 Task: Add to scrum project ZoneTech a team member softage.1@softage.net.
Action: Mouse moved to (281, 157)
Screenshot: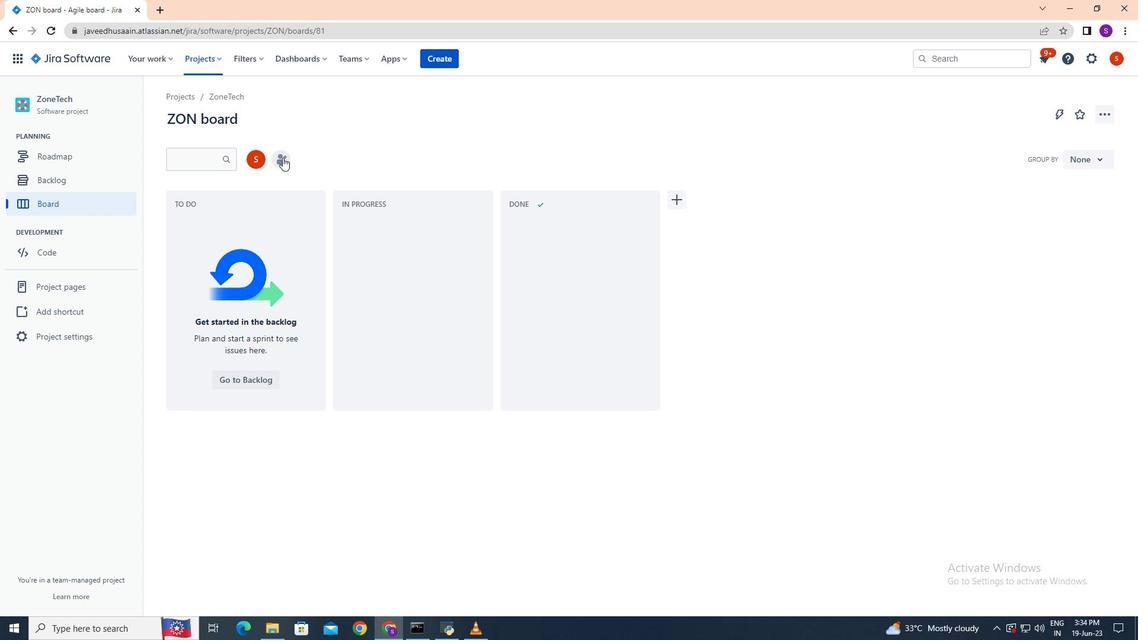 
Action: Mouse pressed left at (281, 157)
Screenshot: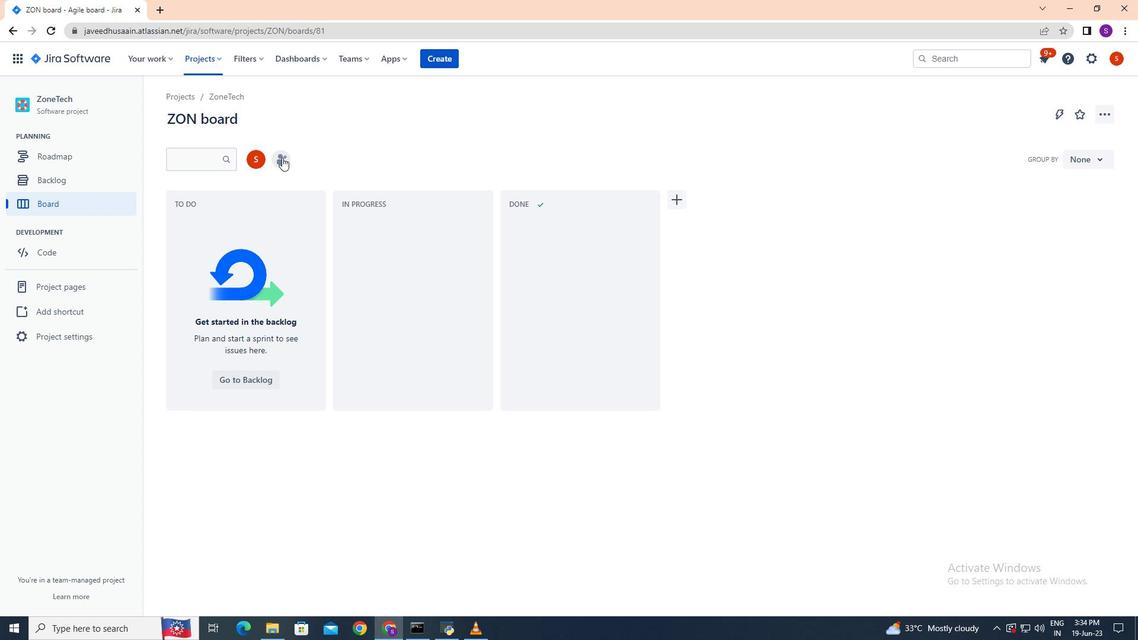 
Action: Key pressed sp<Key.backspace>oftage.1<Key.shift><Key.shift><Key.shift><Key.shift><Key.shift>@softage.net
Screenshot: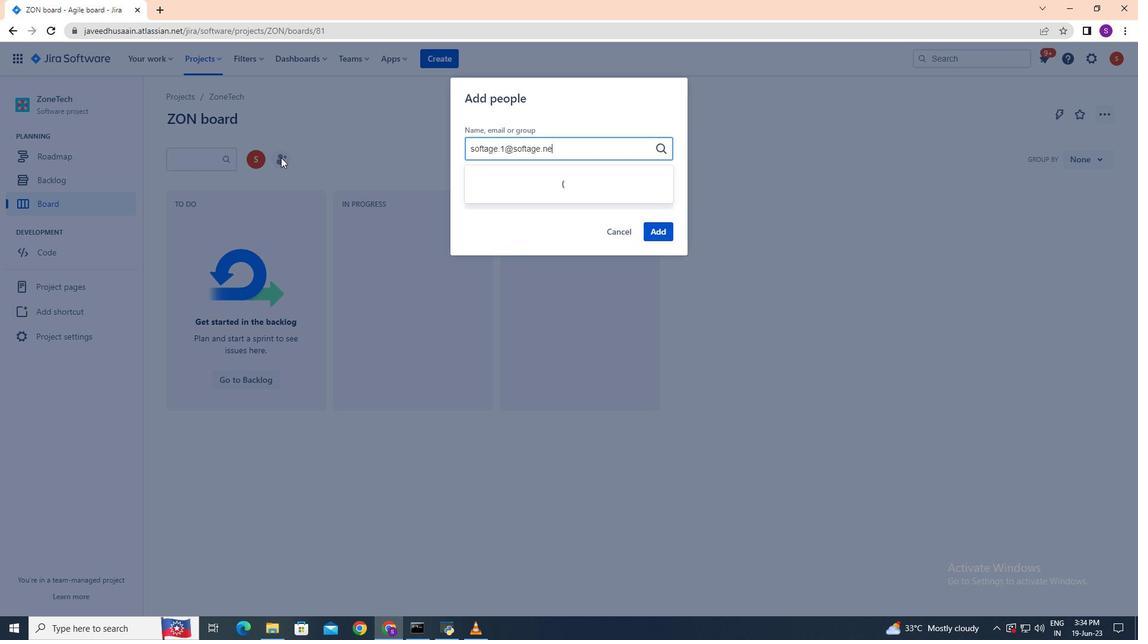 
Action: Mouse moved to (479, 182)
Screenshot: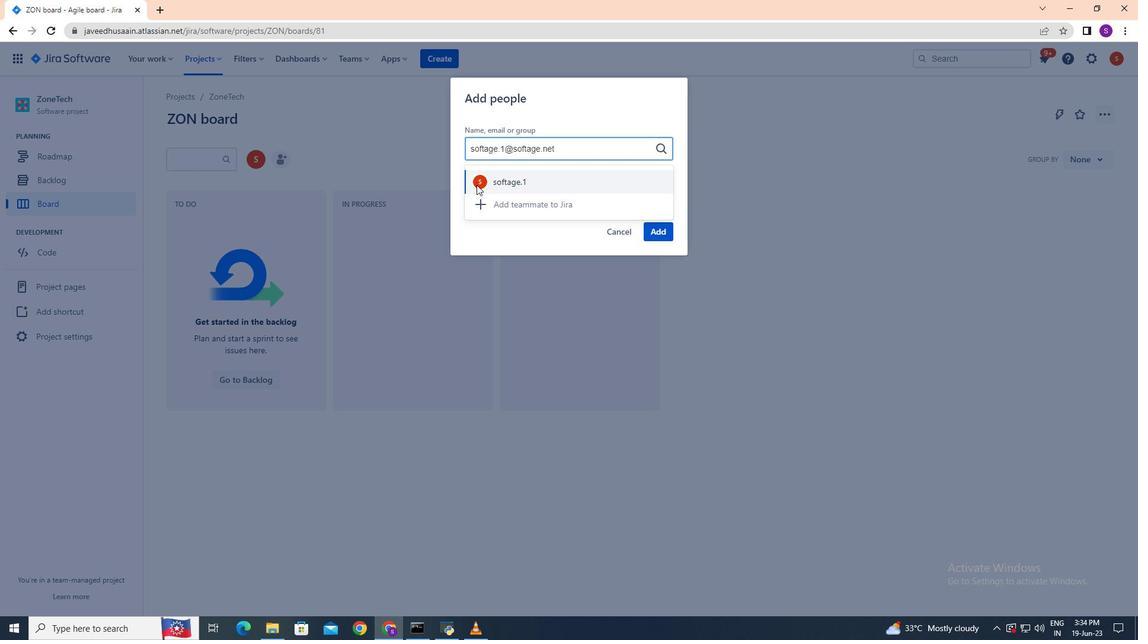 
Action: Mouse pressed left at (479, 182)
Screenshot: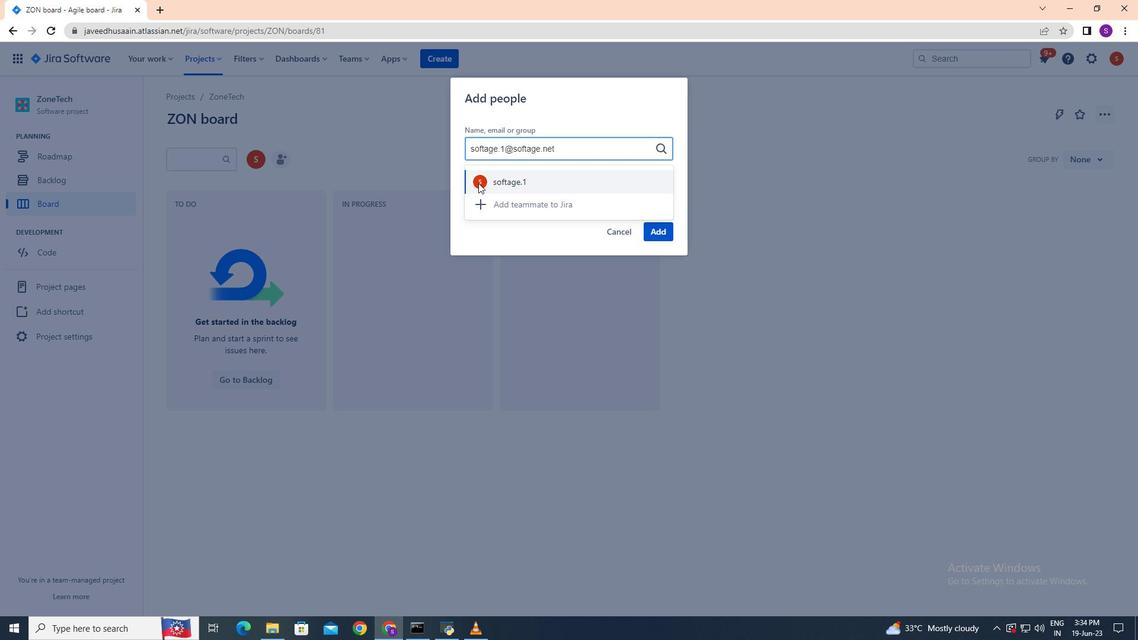 
Action: Mouse moved to (656, 228)
Screenshot: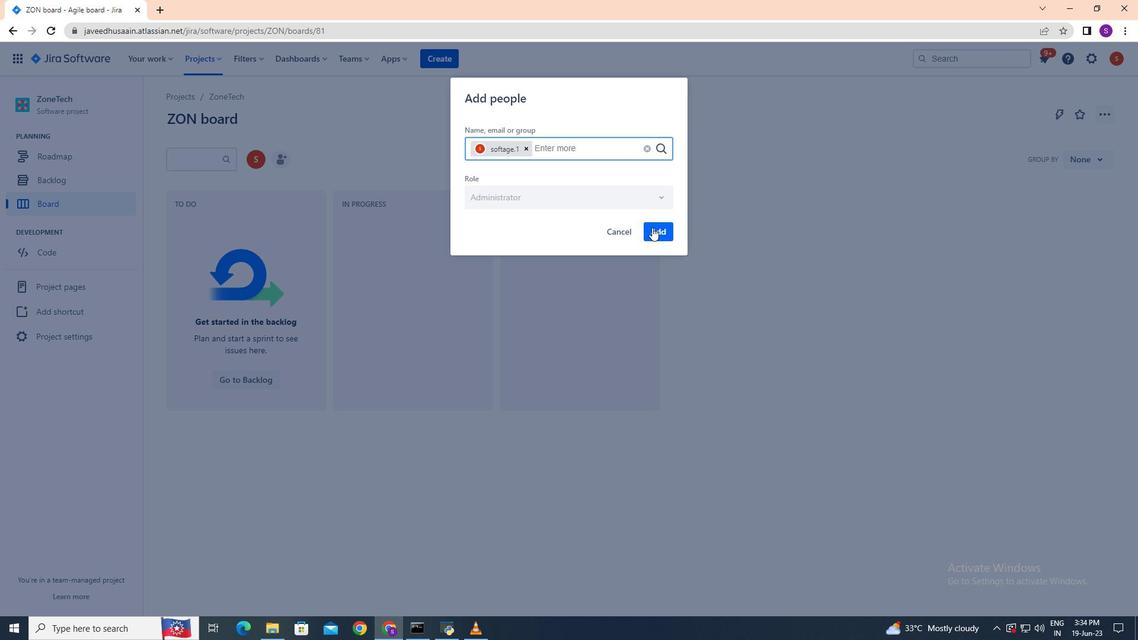 
Action: Mouse pressed left at (656, 228)
Screenshot: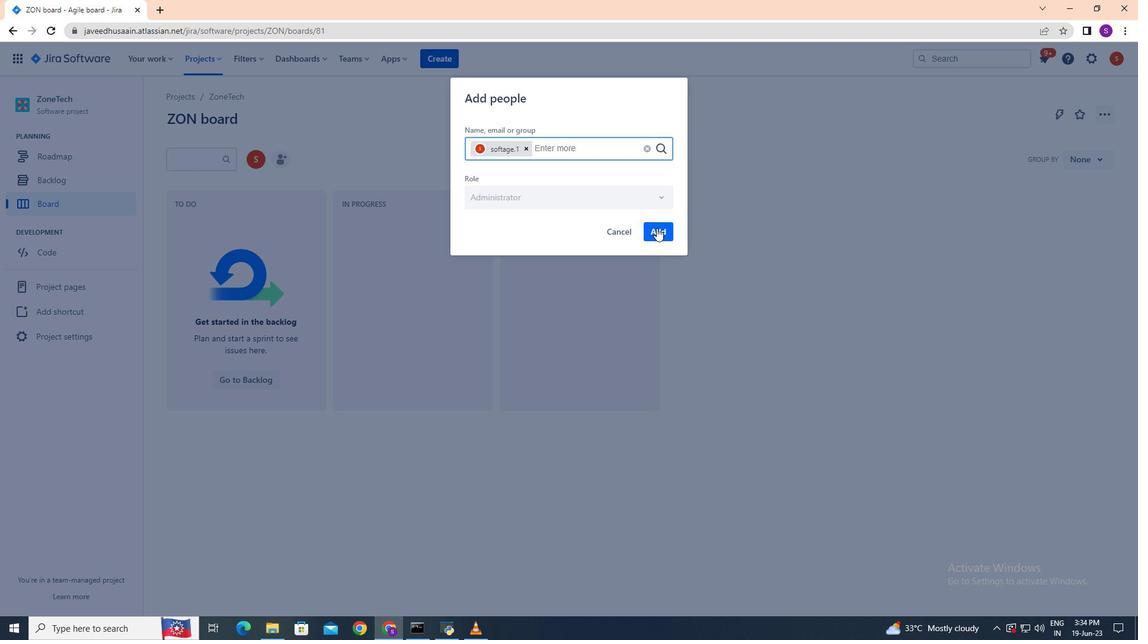 
